 Task: Experiment with the "Truncate Silence" feature to remove pauses in spoken word recordings.
Action: Mouse moved to (71, 5)
Screenshot: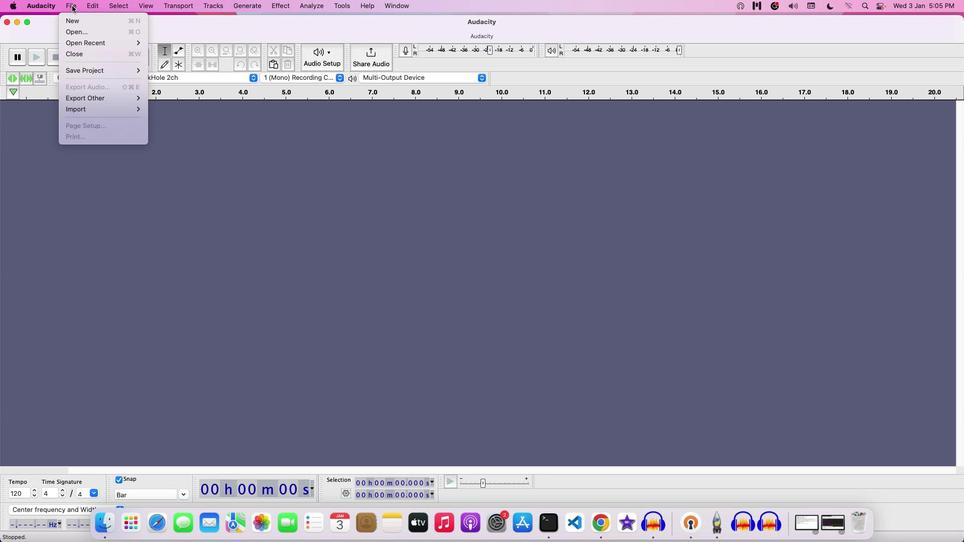 
Action: Mouse pressed left at (71, 5)
Screenshot: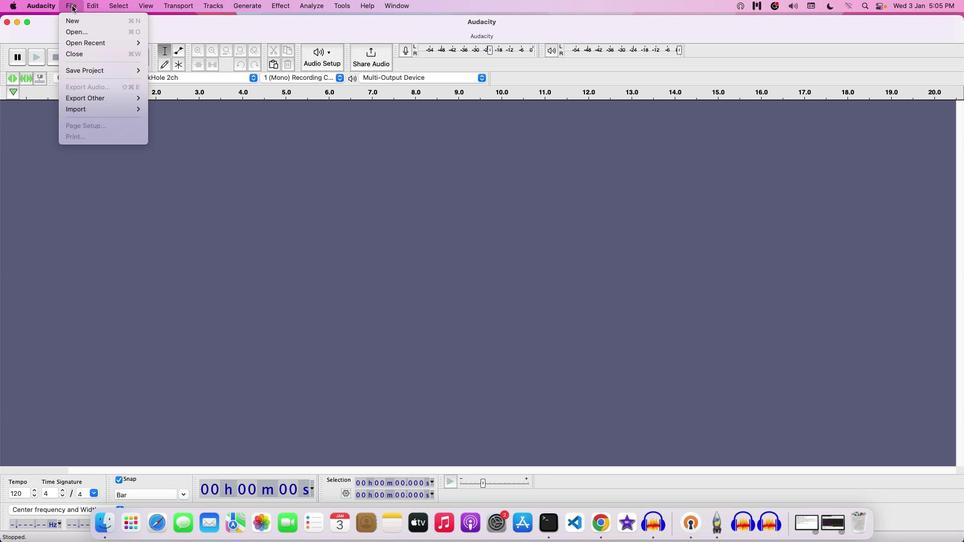 
Action: Mouse moved to (77, 29)
Screenshot: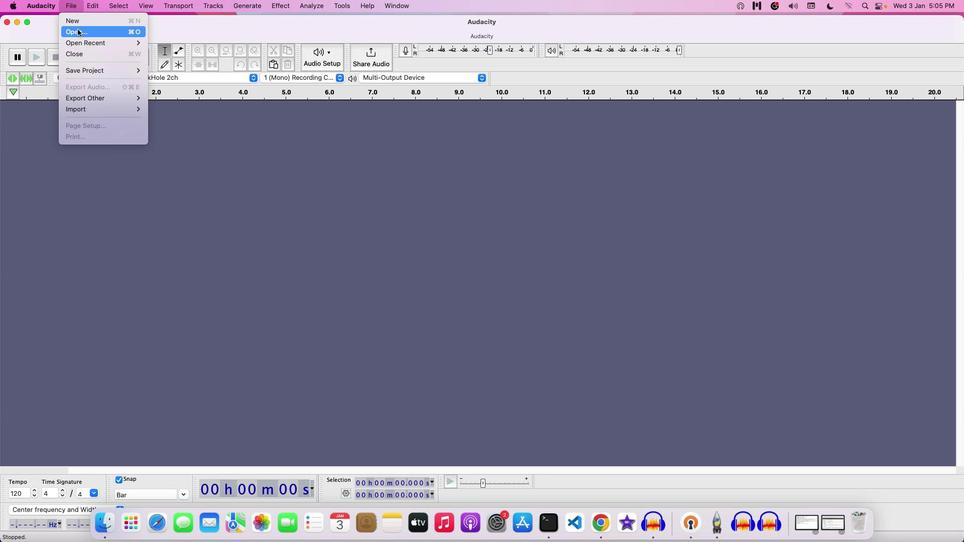 
Action: Mouse pressed left at (77, 29)
Screenshot: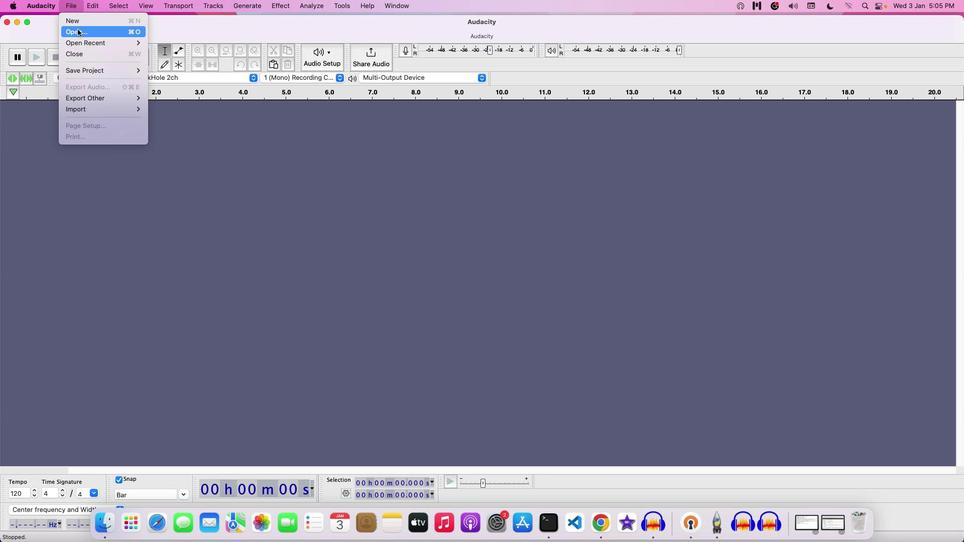 
Action: Mouse moved to (501, 105)
Screenshot: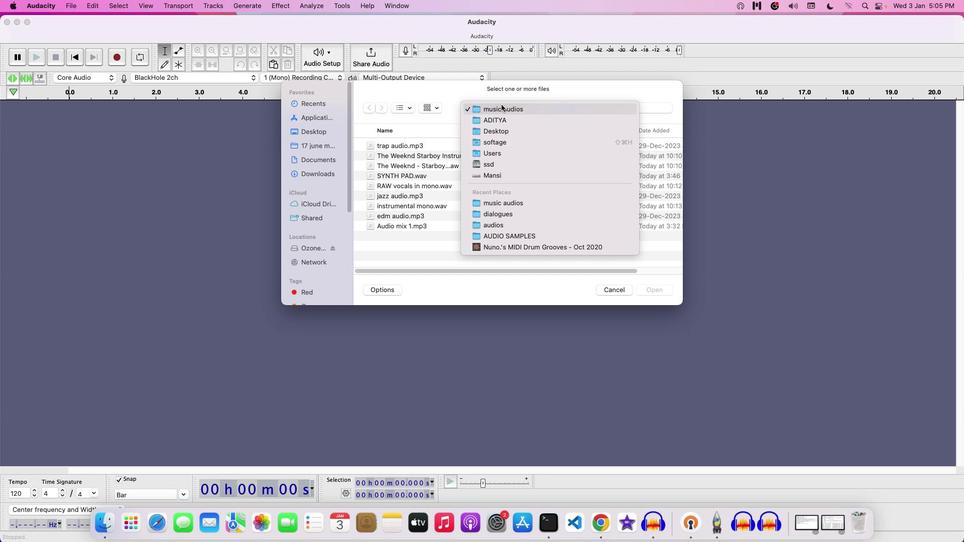 
Action: Mouse pressed left at (501, 105)
Screenshot: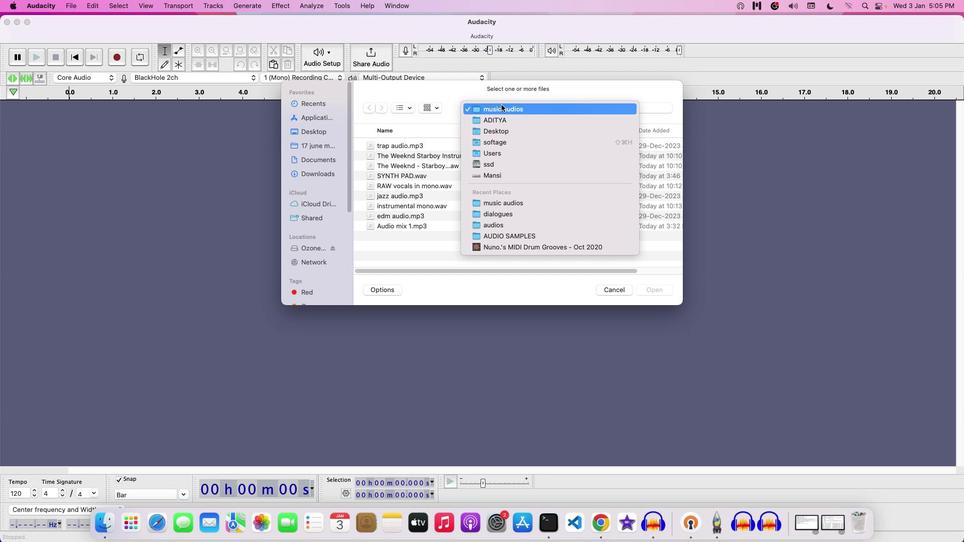 
Action: Mouse moved to (507, 122)
Screenshot: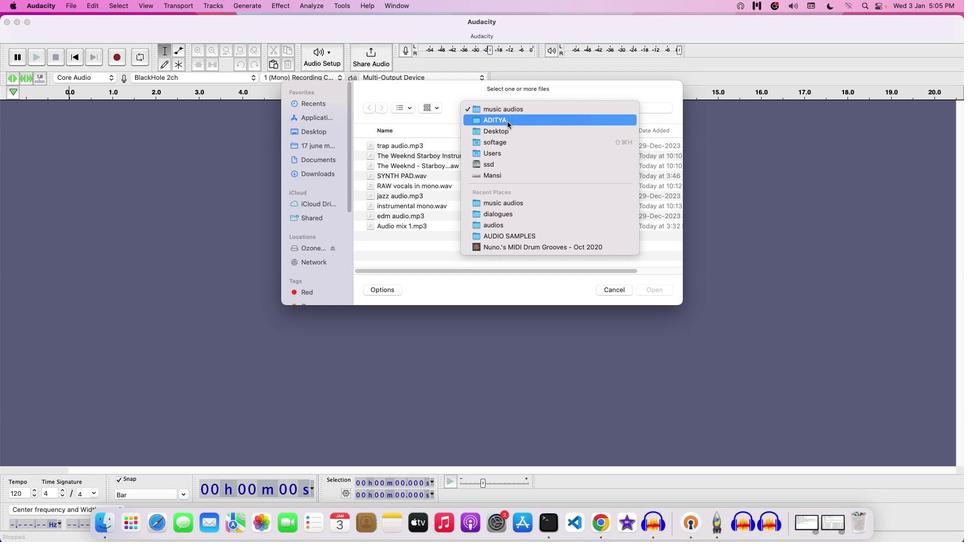 
Action: Mouse pressed left at (507, 122)
Screenshot: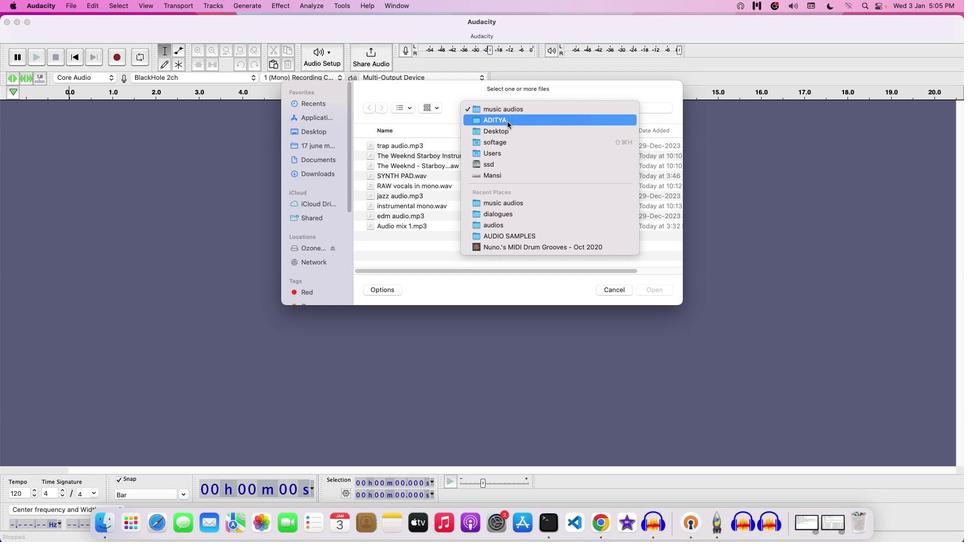 
Action: Mouse moved to (366, 155)
Screenshot: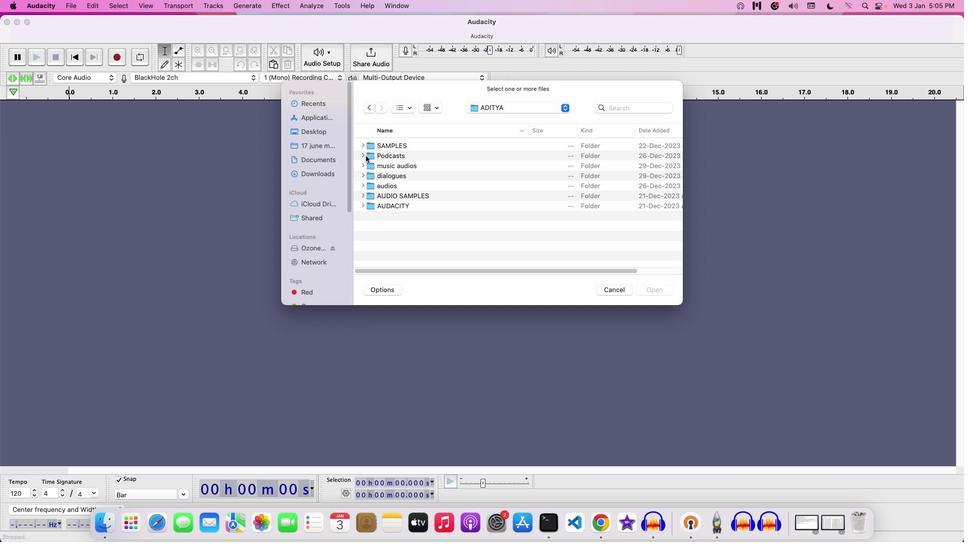 
Action: Mouse pressed left at (366, 155)
Screenshot: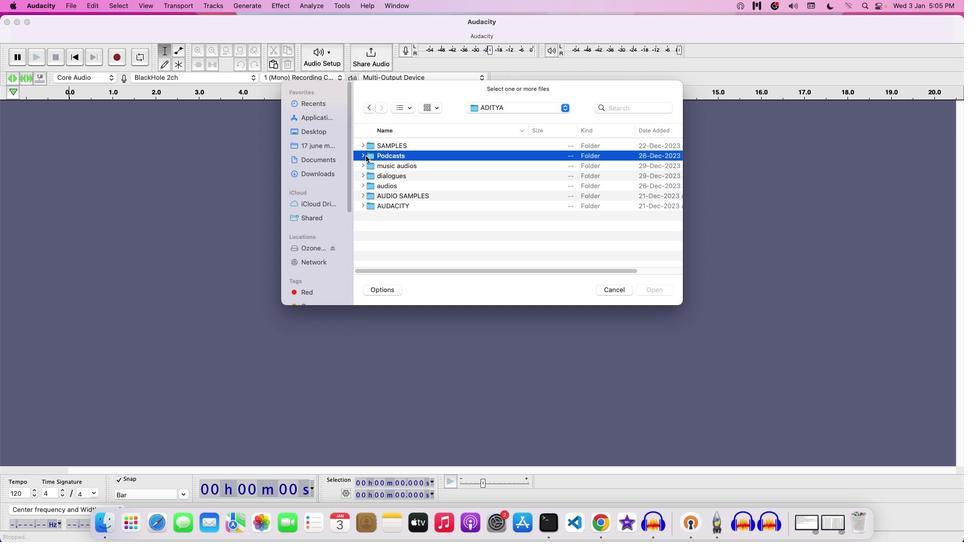
Action: Mouse moved to (364, 155)
Screenshot: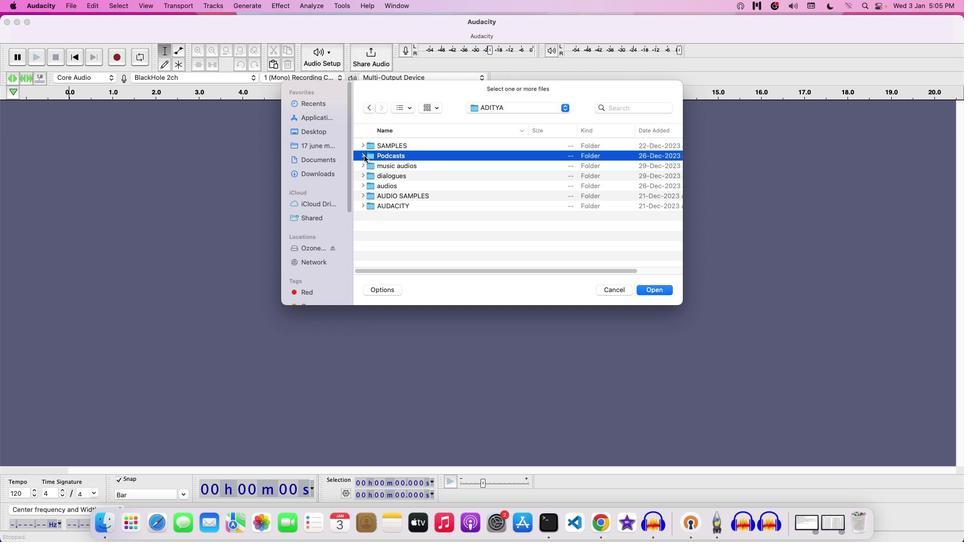 
Action: Mouse pressed left at (364, 155)
Screenshot: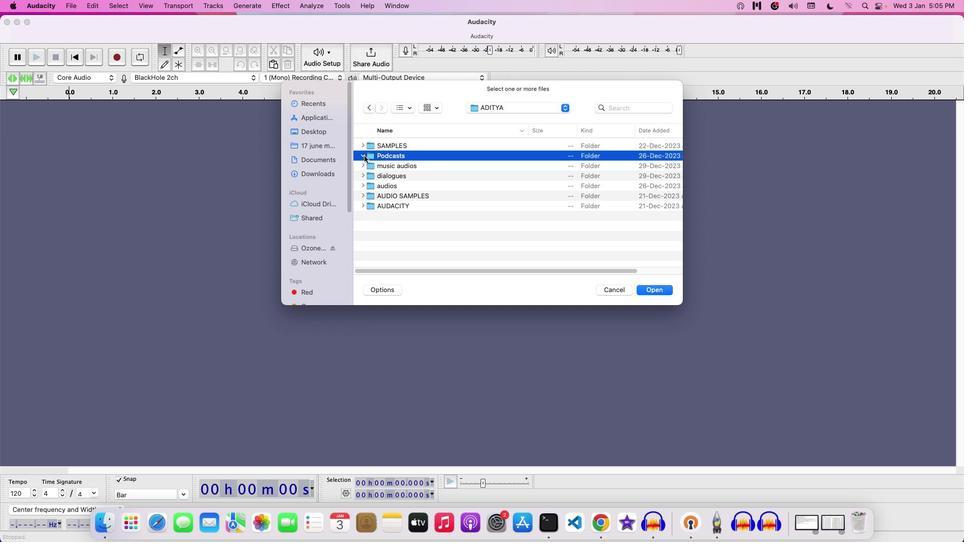 
Action: Mouse moved to (421, 206)
Screenshot: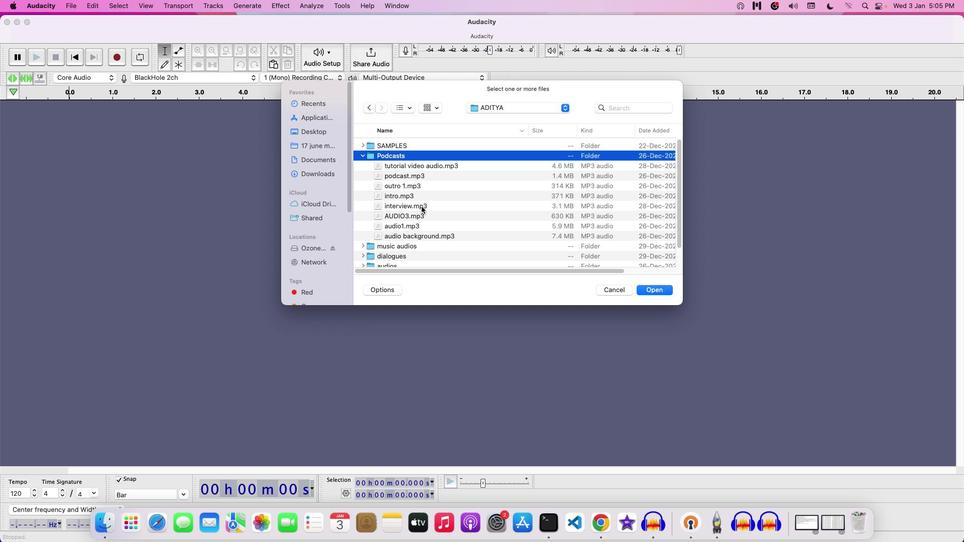 
Action: Mouse pressed left at (421, 206)
Screenshot: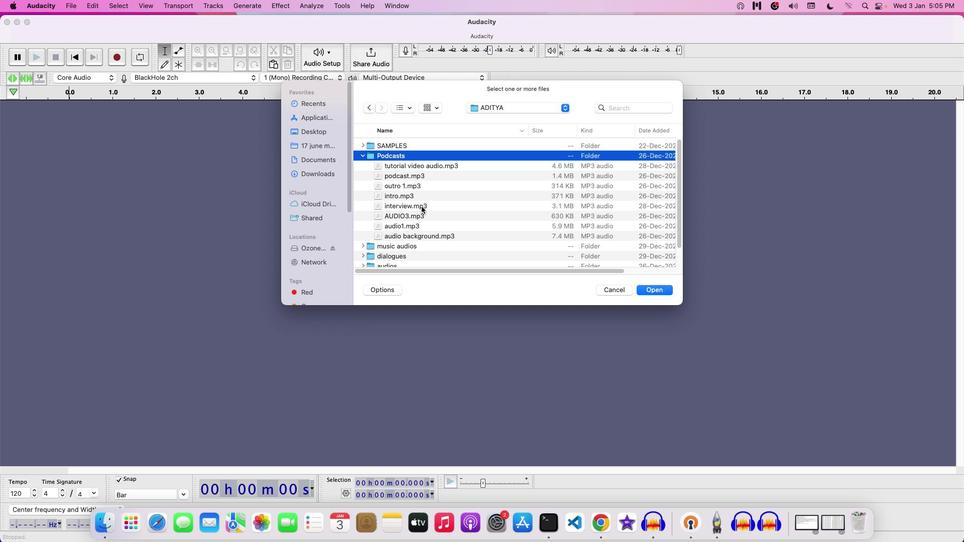 
Action: Mouse moved to (440, 208)
Screenshot: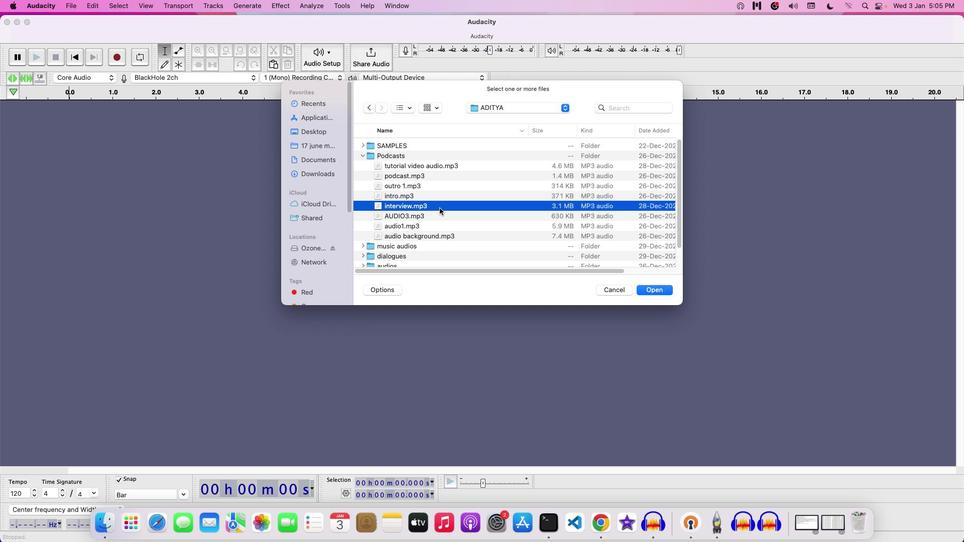 
Action: Mouse pressed left at (440, 208)
Screenshot: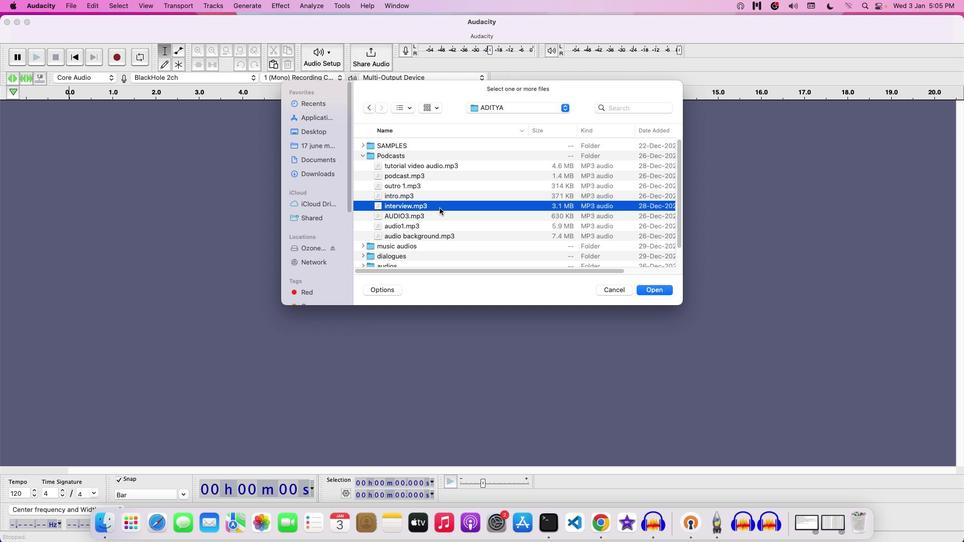 
Action: Mouse moved to (610, 285)
Screenshot: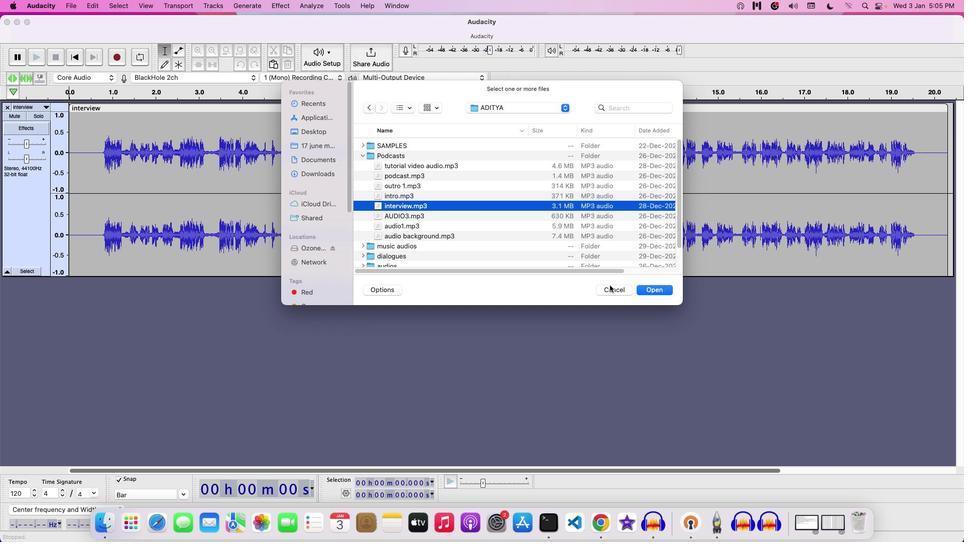 
Action: Mouse pressed left at (610, 285)
Screenshot: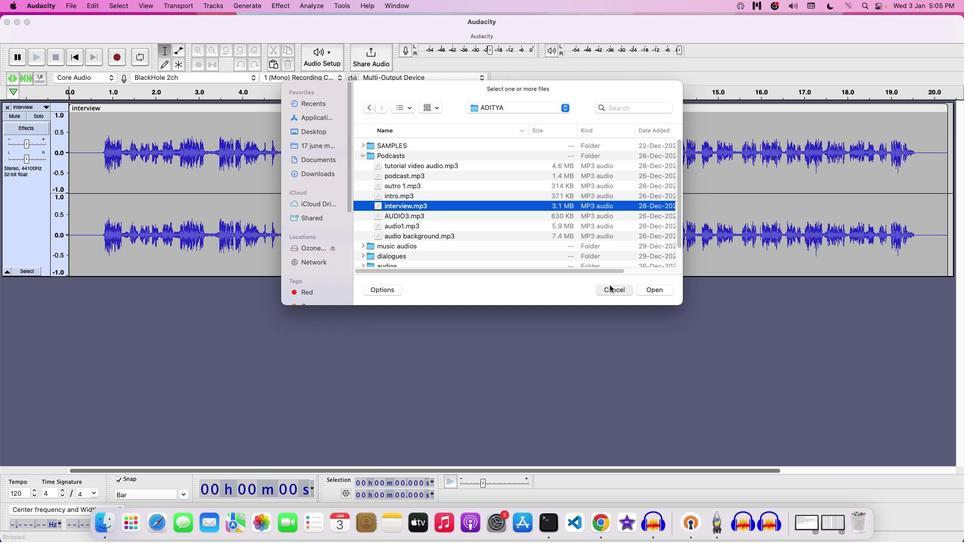 
Action: Mouse moved to (126, 137)
Screenshot: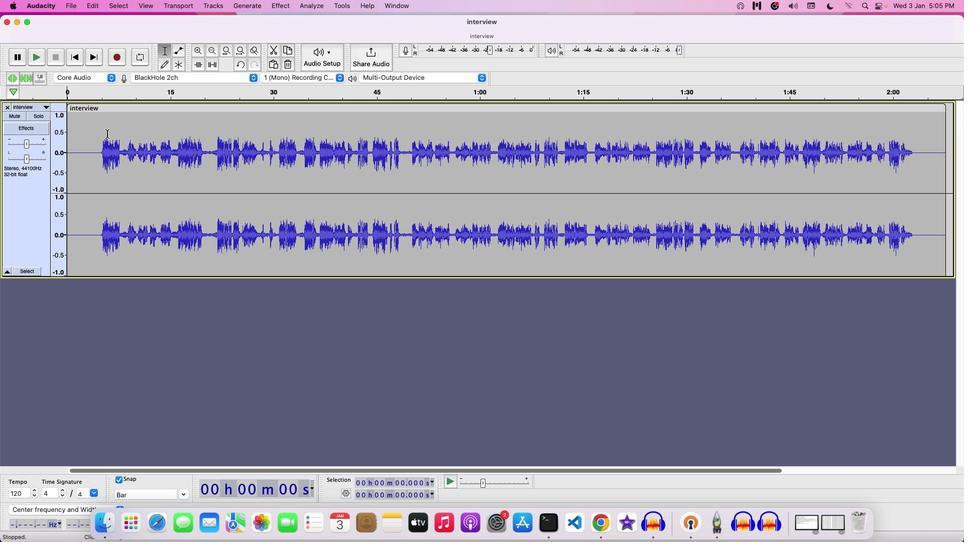 
Action: Key pressed Key.space
Screenshot: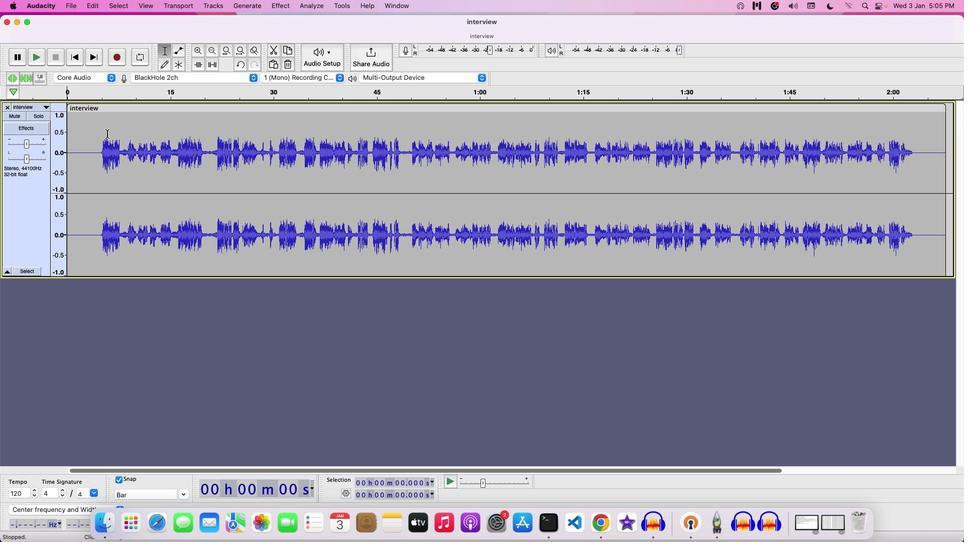 
Action: Mouse moved to (53, 142)
Screenshot: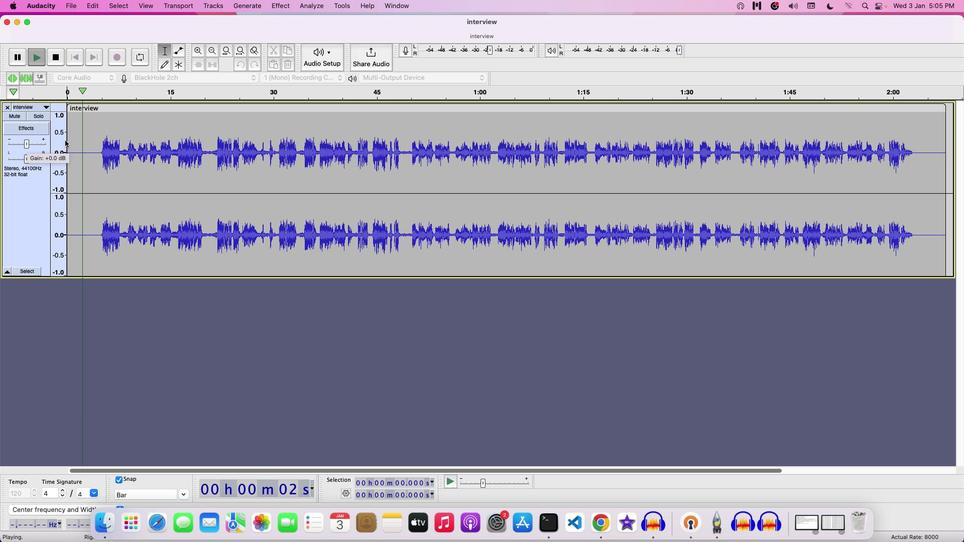 
Action: Key pressed Key.space
Screenshot: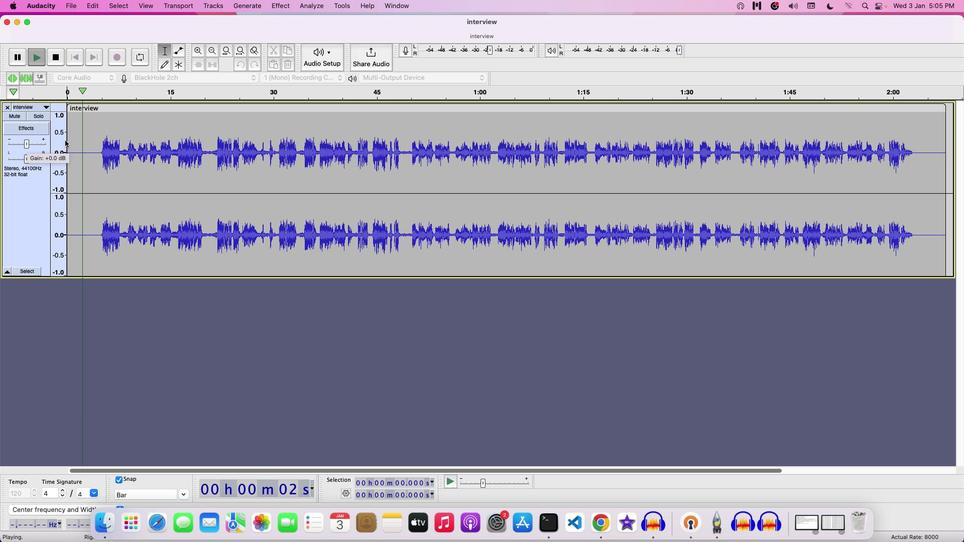 
Action: Mouse moved to (94, 144)
Screenshot: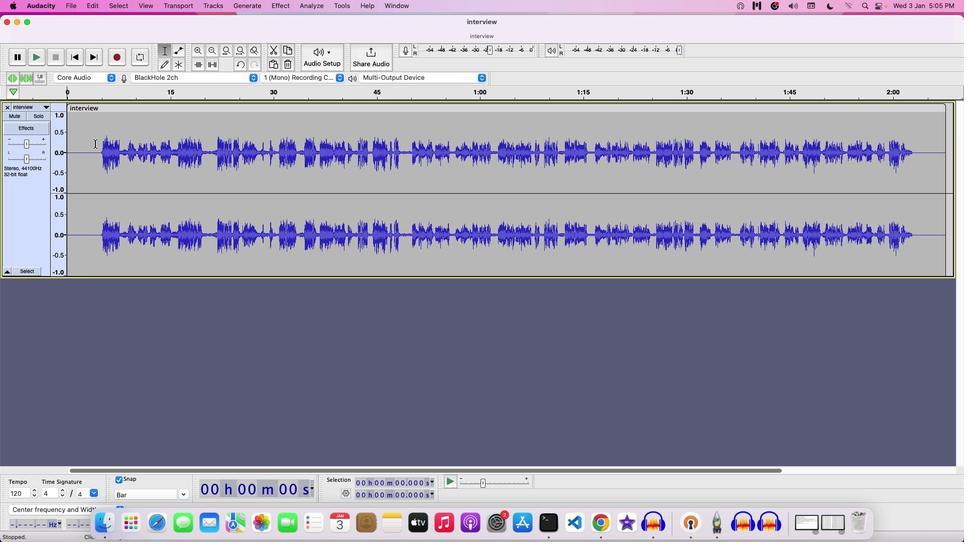 
Action: Mouse pressed left at (94, 144)
Screenshot: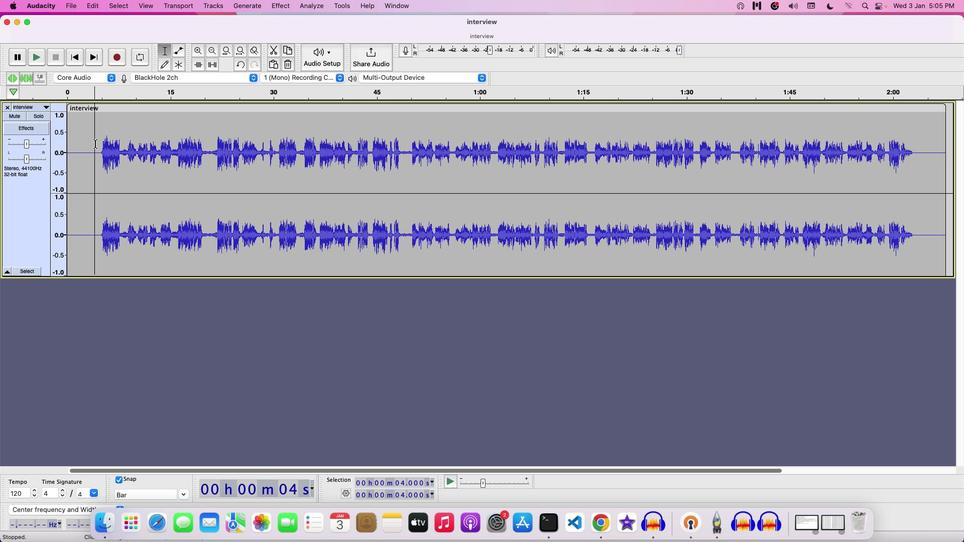 
Action: Key pressed Key.space
Screenshot: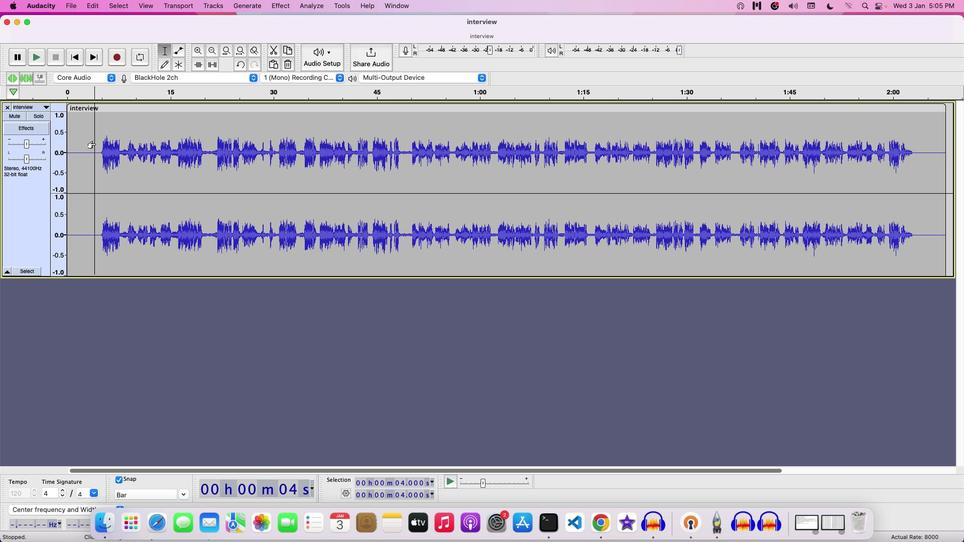 
Action: Mouse moved to (28, 141)
Screenshot: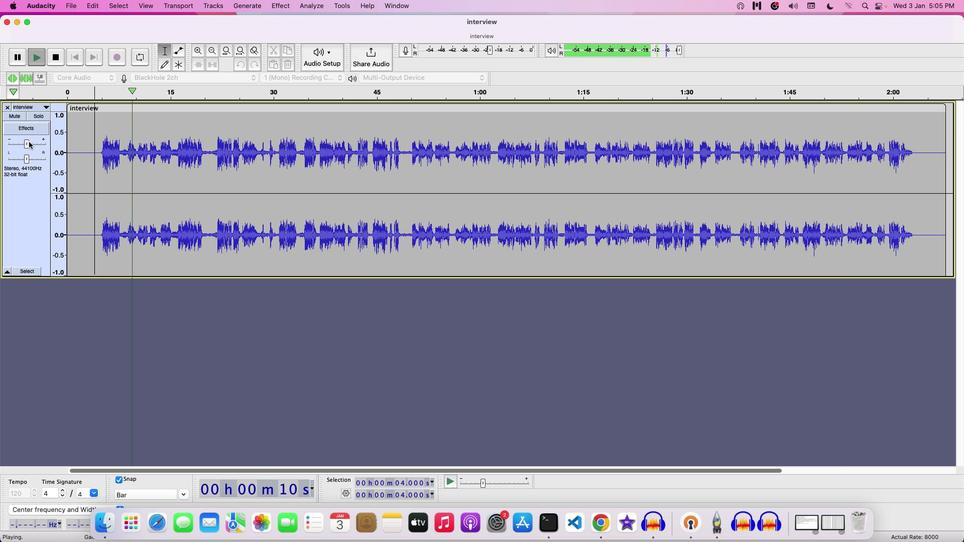 
Action: Mouse pressed left at (28, 141)
Screenshot: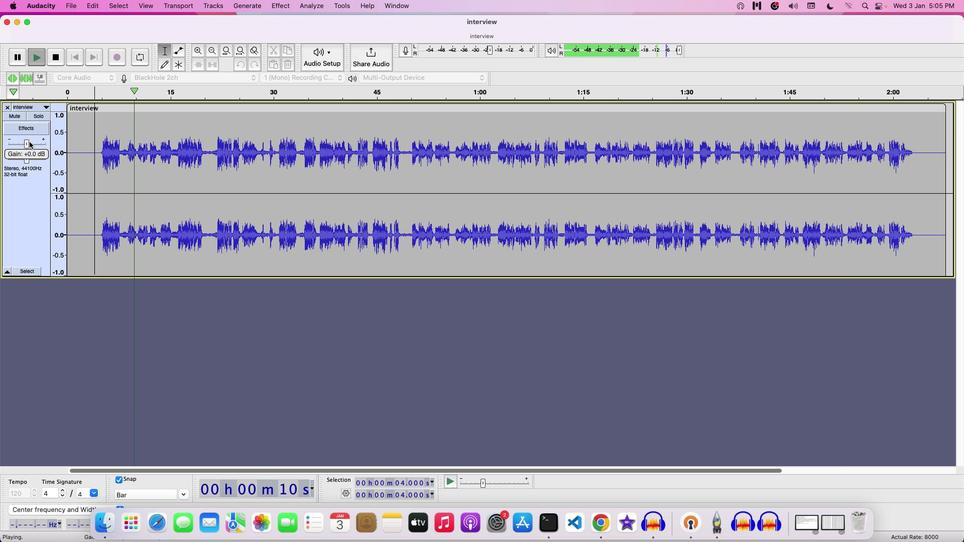 
Action: Mouse moved to (33, 144)
Screenshot: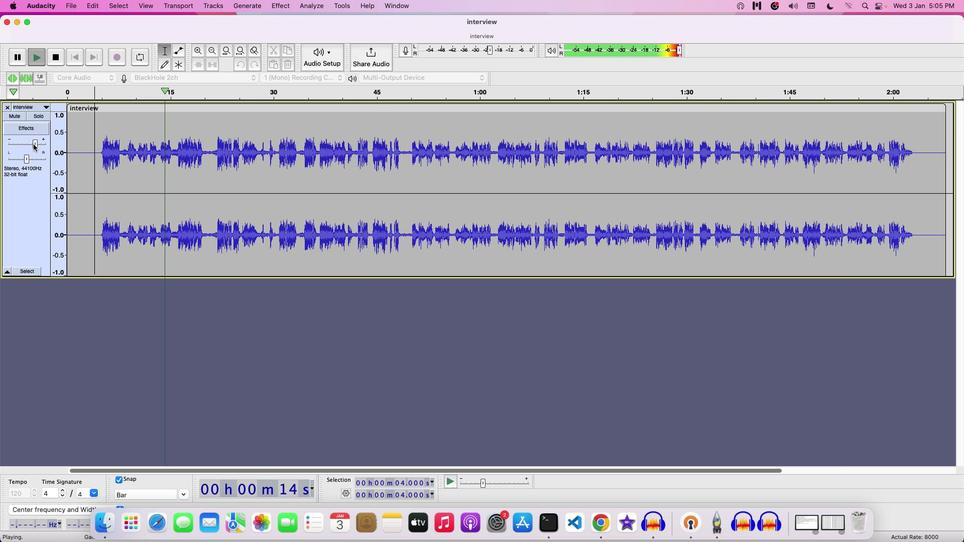 
Action: Mouse pressed left at (33, 144)
Screenshot: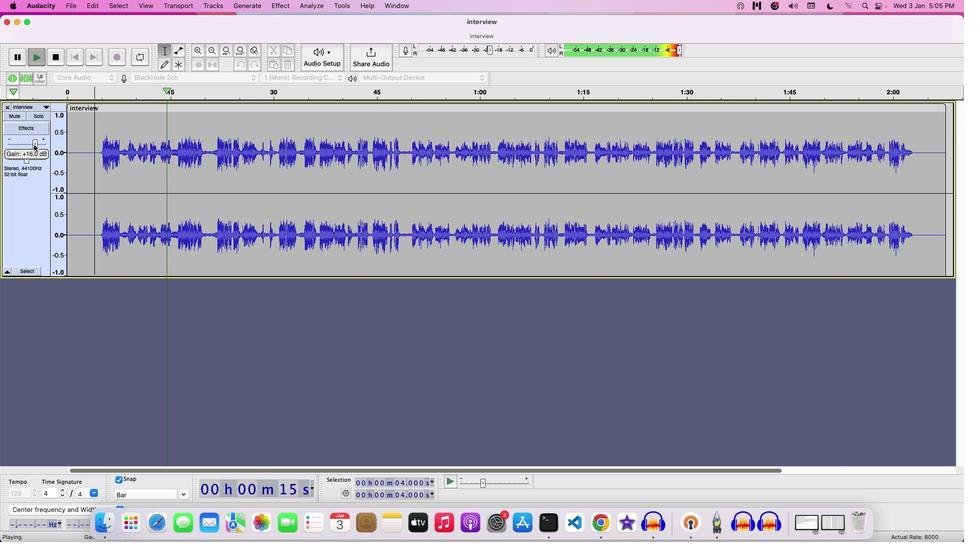 
Action: Mouse moved to (254, 140)
Screenshot: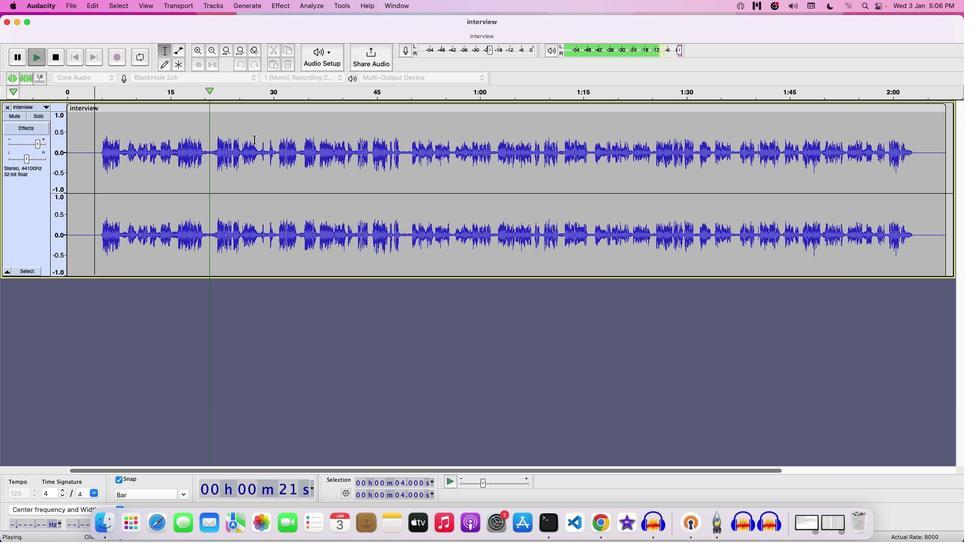 
Action: Key pressed Key.space
Screenshot: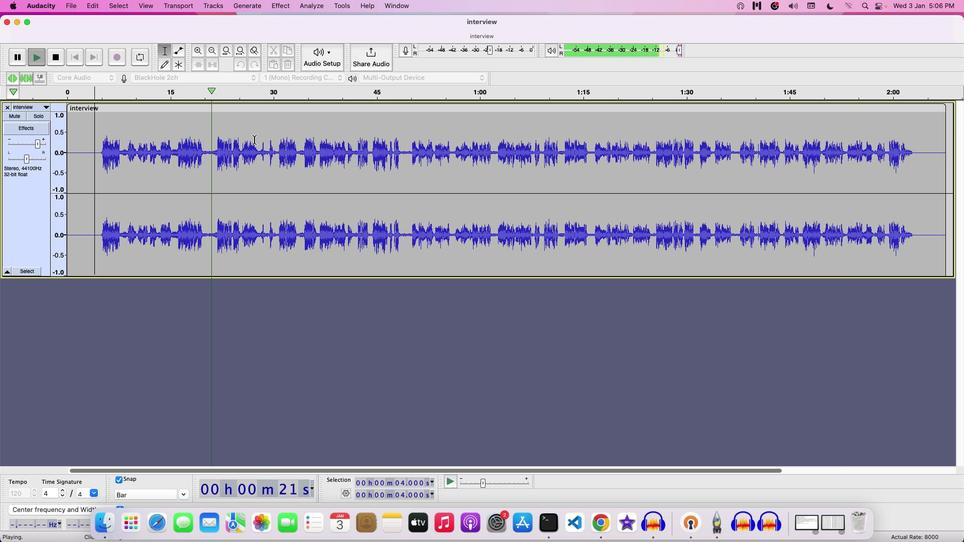 
Action: Mouse moved to (253, 139)
Screenshot: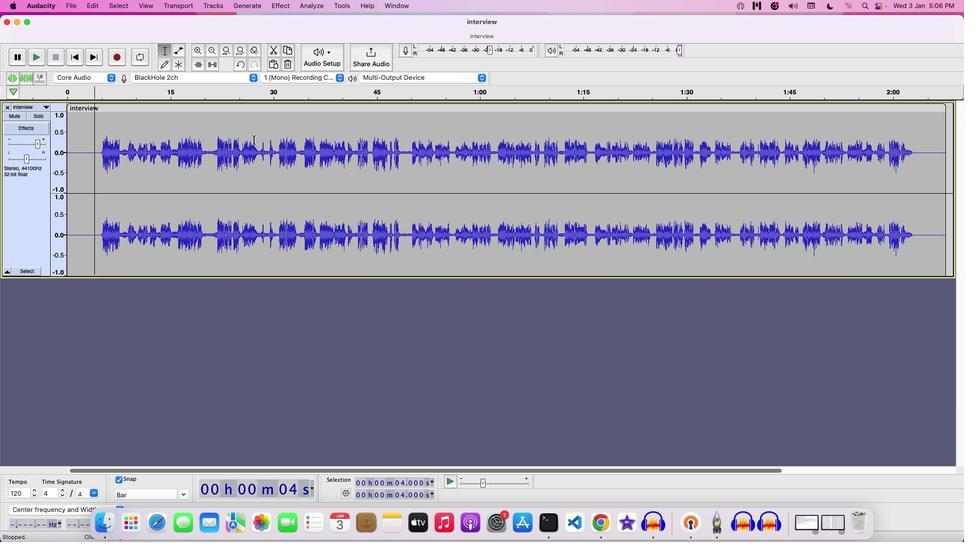 
Action: Mouse pressed left at (253, 139)
Screenshot: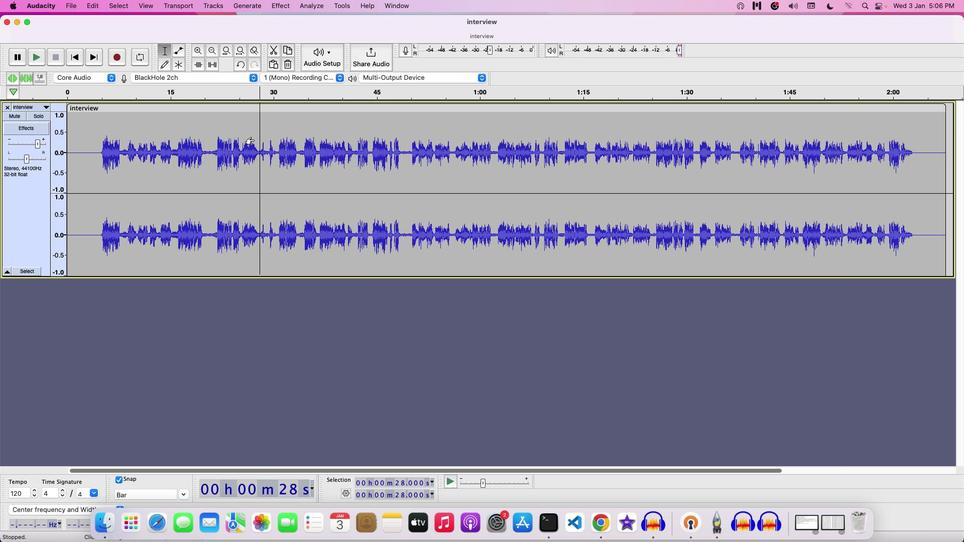 
Action: Mouse pressed left at (253, 139)
Screenshot: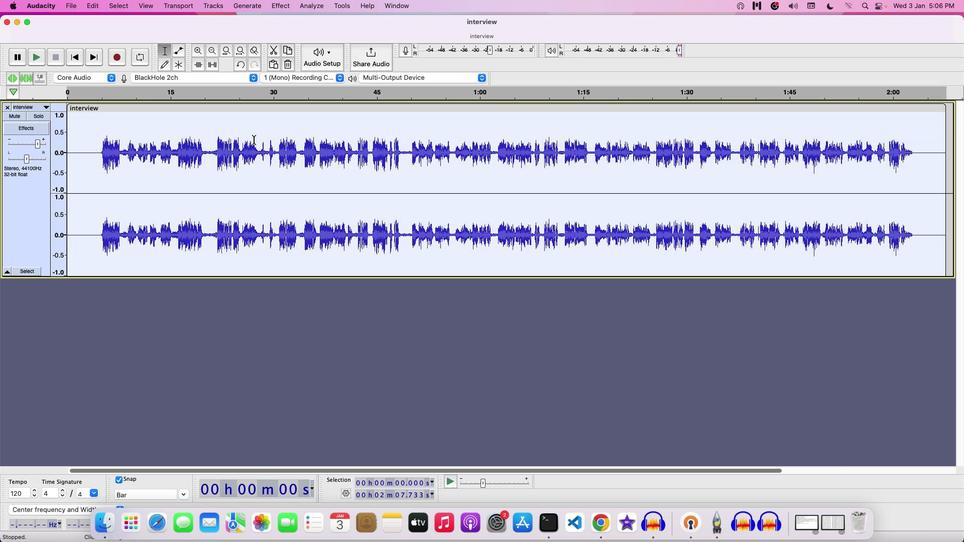 
Action: Mouse moved to (282, 6)
Screenshot: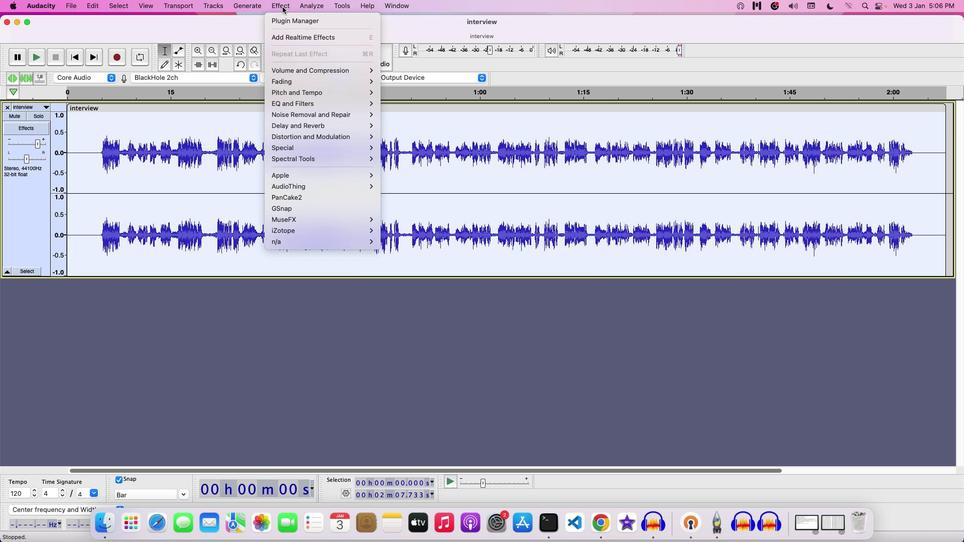 
Action: Mouse pressed left at (282, 6)
Screenshot: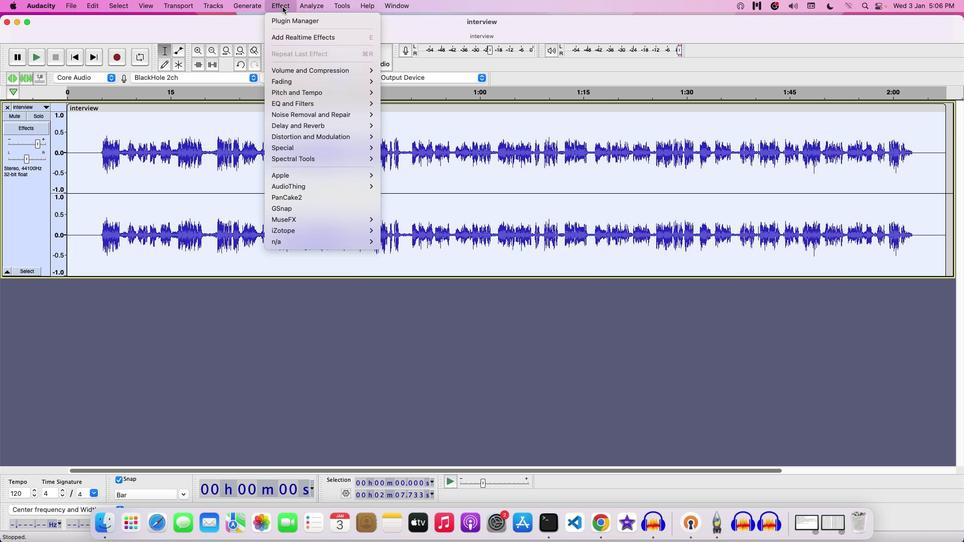 
Action: Mouse moved to (442, 179)
Screenshot: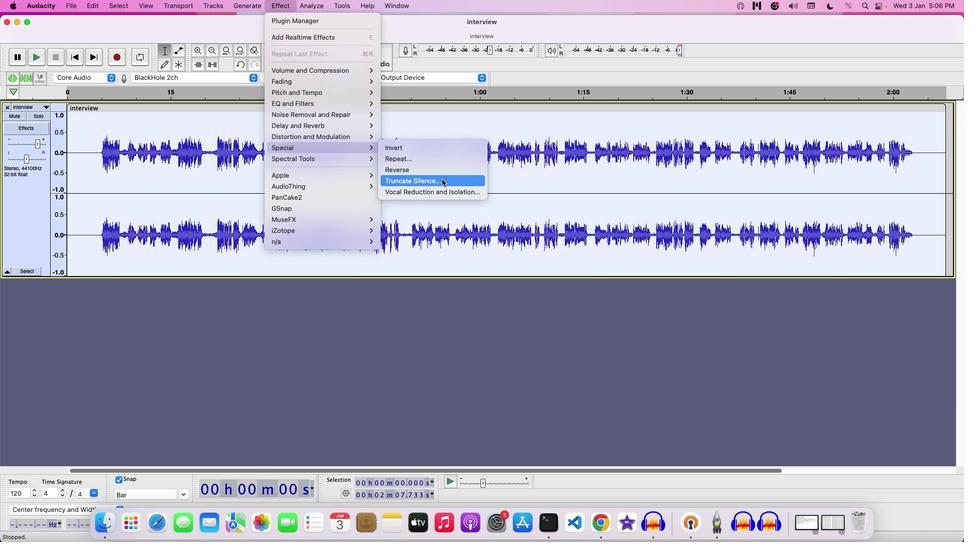 
Action: Mouse pressed left at (442, 179)
Screenshot: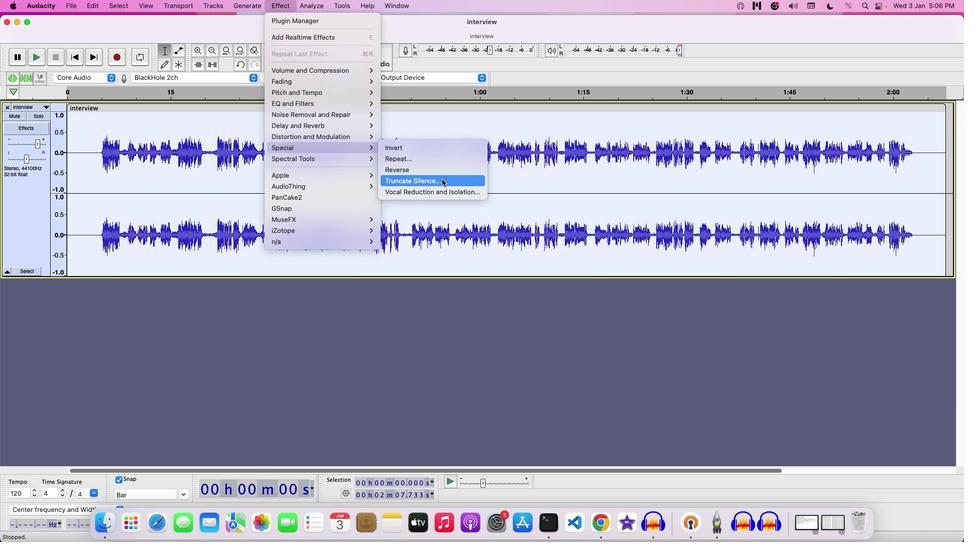 
Action: Mouse moved to (498, 216)
Screenshot: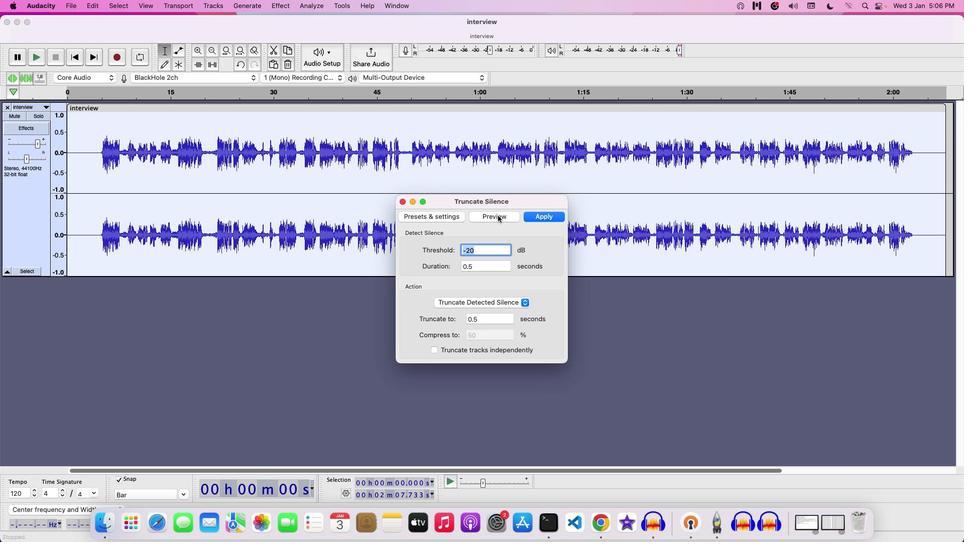 
Action: Mouse pressed left at (498, 216)
Screenshot: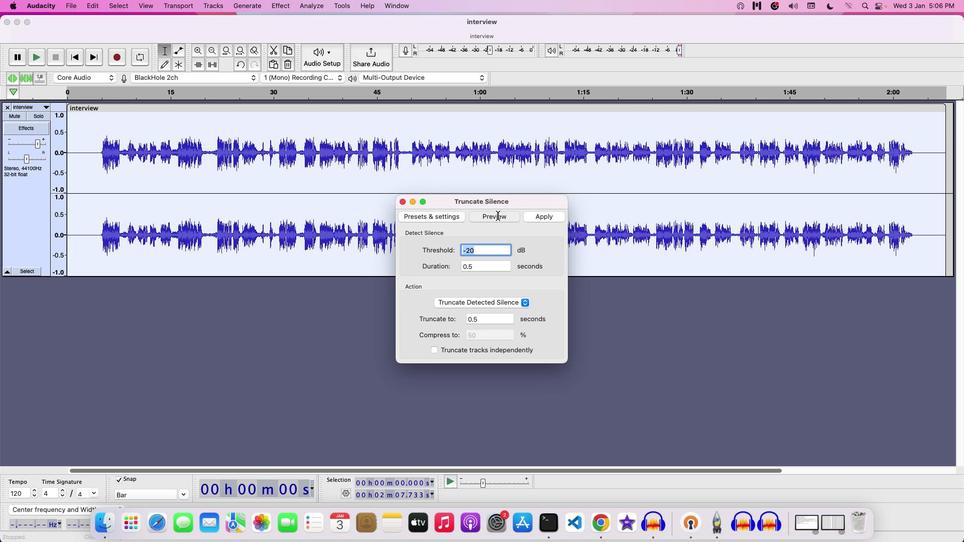 
Action: Mouse moved to (544, 214)
Screenshot: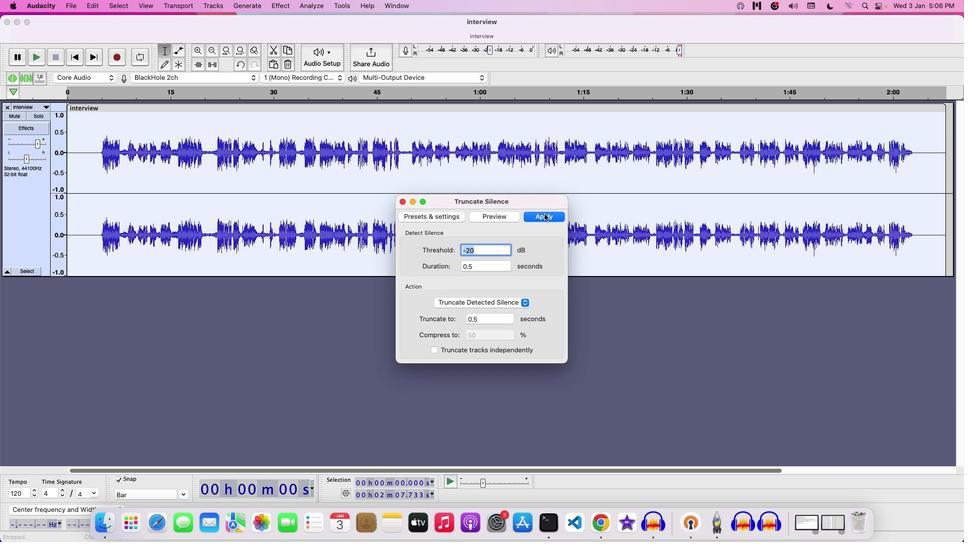 
Action: Mouse pressed left at (544, 214)
Screenshot: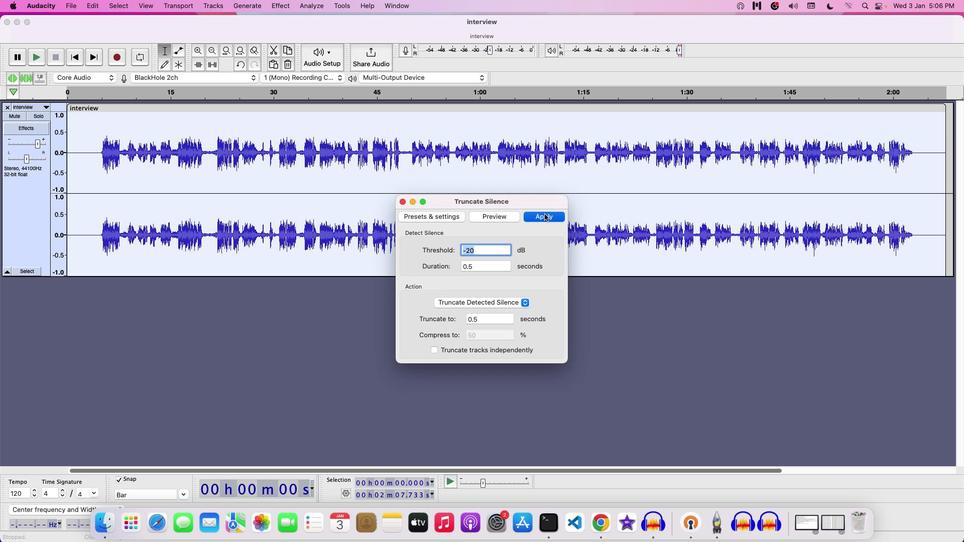 
Action: Mouse moved to (229, 149)
Screenshot: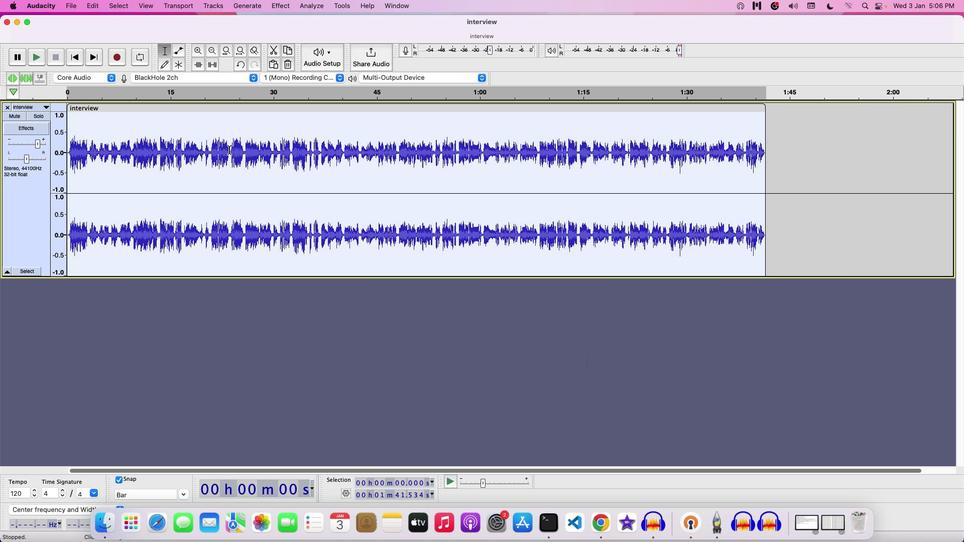 
Action: Key pressed Key.space
Screenshot: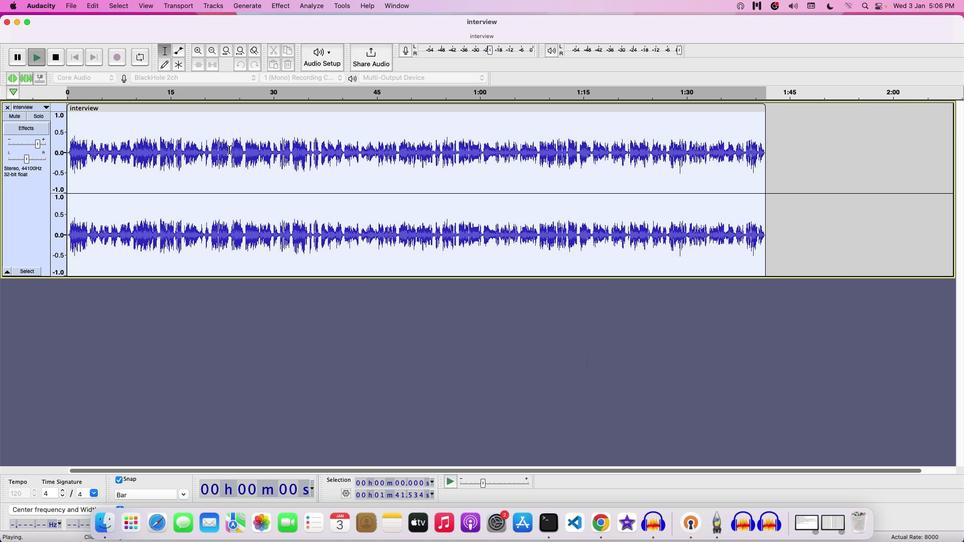 
Action: Mouse moved to (246, 165)
Screenshot: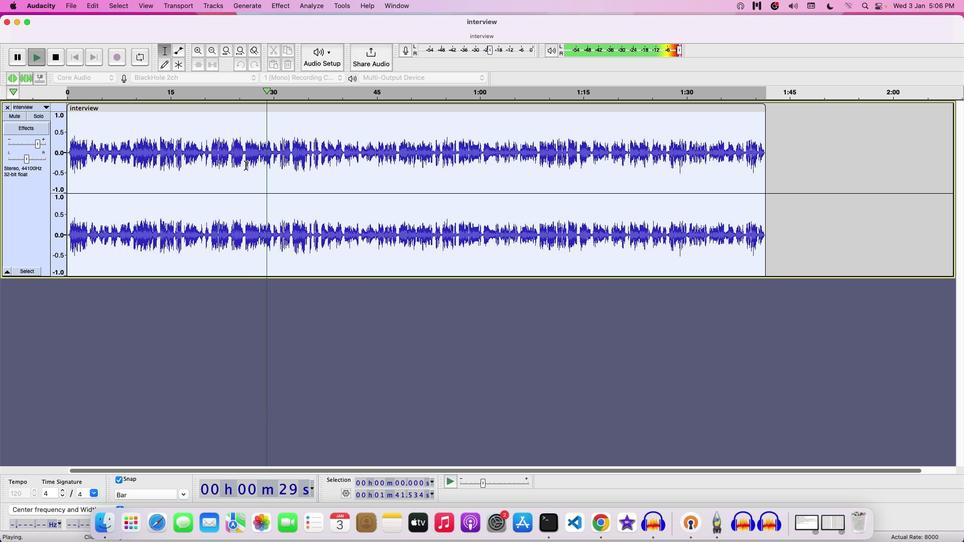 
Action: Key pressed Key.space
Screenshot: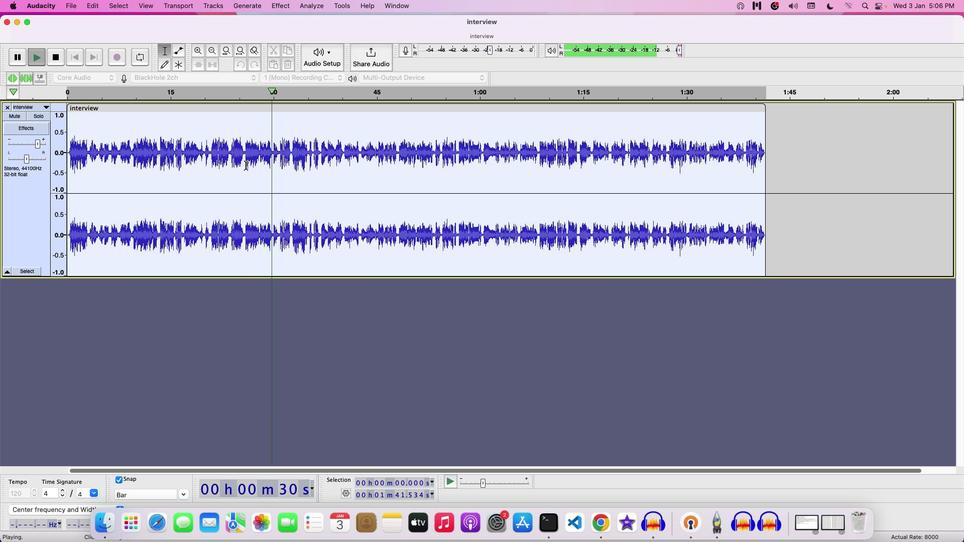 
Action: Mouse moved to (76, 9)
Screenshot: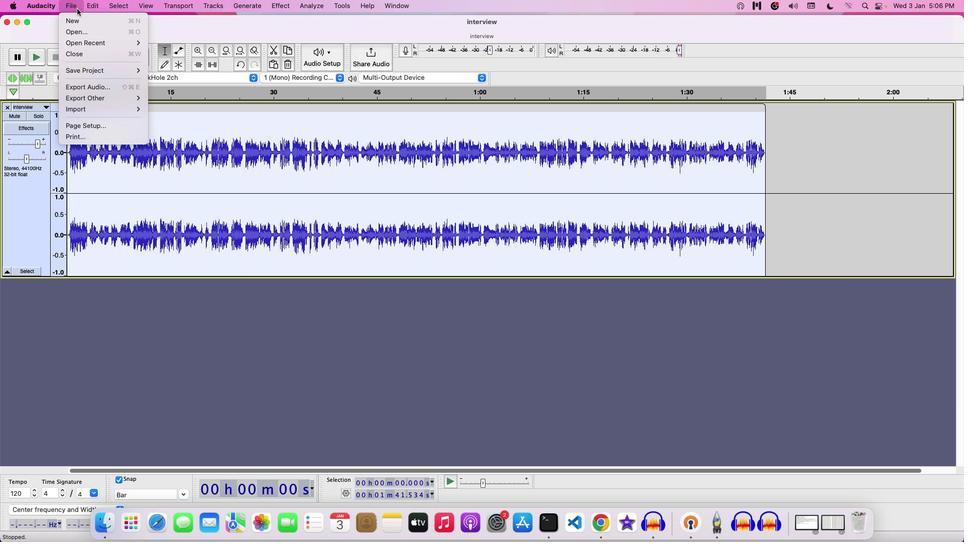 
Action: Mouse pressed left at (76, 9)
Screenshot: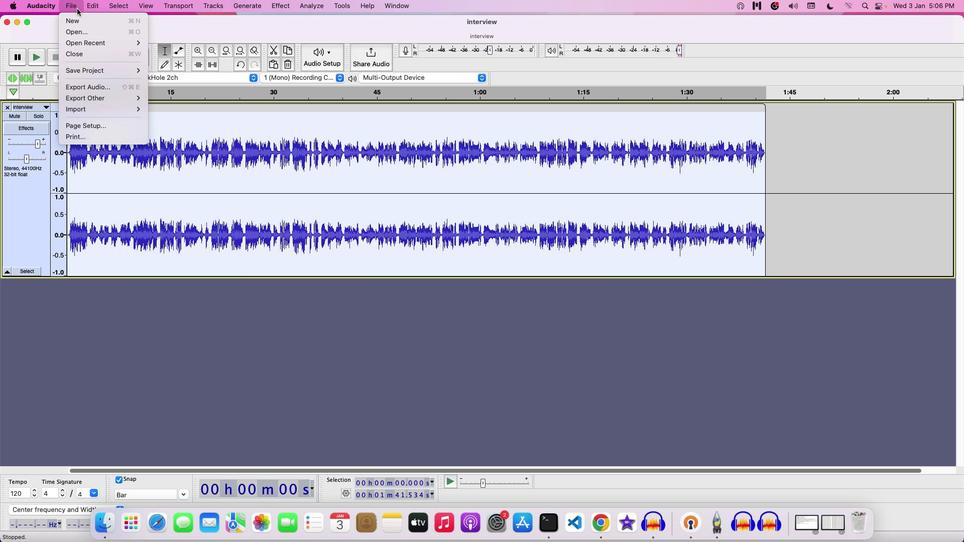 
Action: Mouse moved to (89, 70)
Screenshot: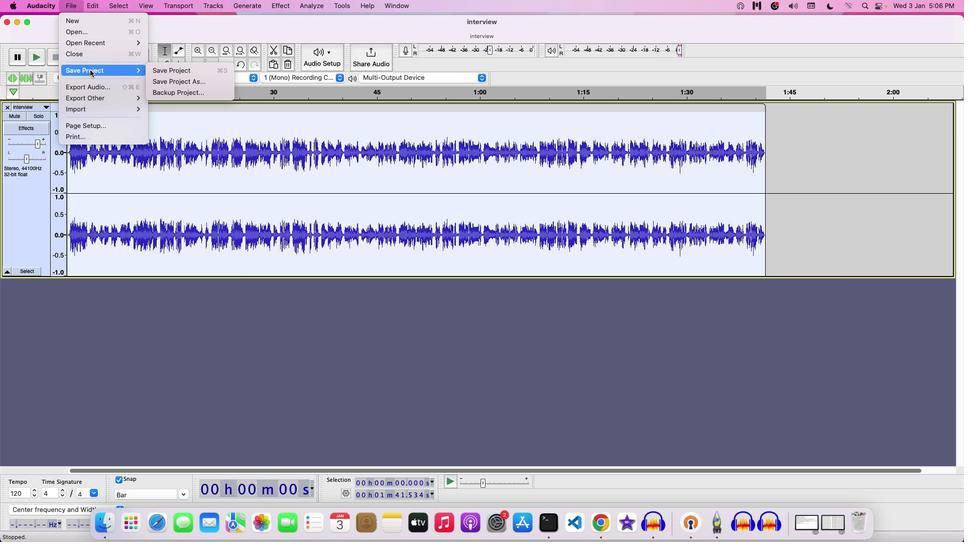 
Action: Mouse pressed left at (89, 70)
Screenshot: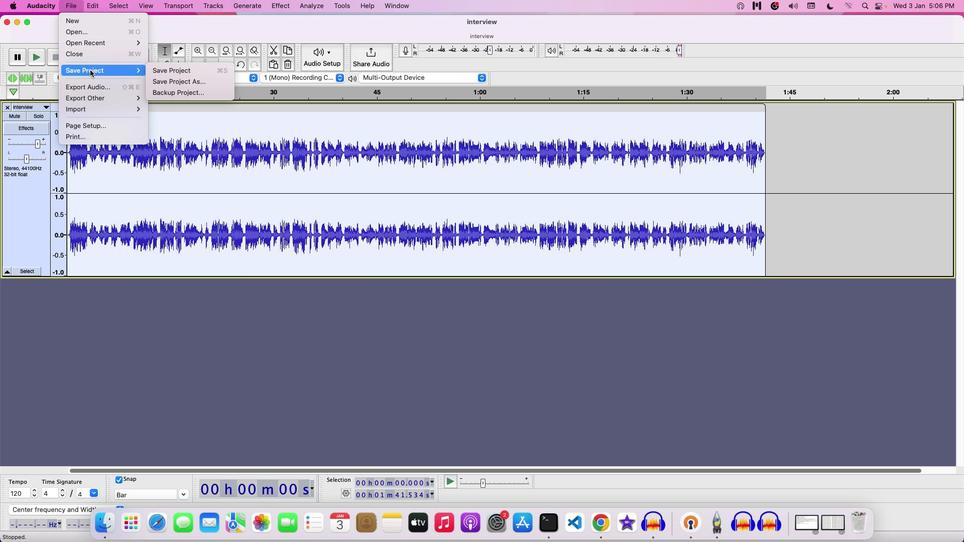 
Action: Mouse moved to (173, 72)
Screenshot: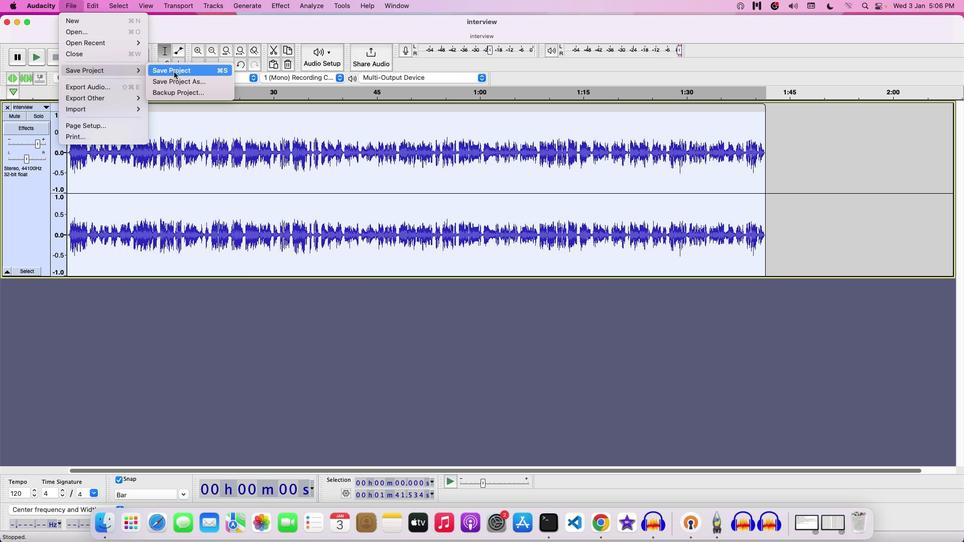 
Action: Mouse pressed left at (173, 72)
Screenshot: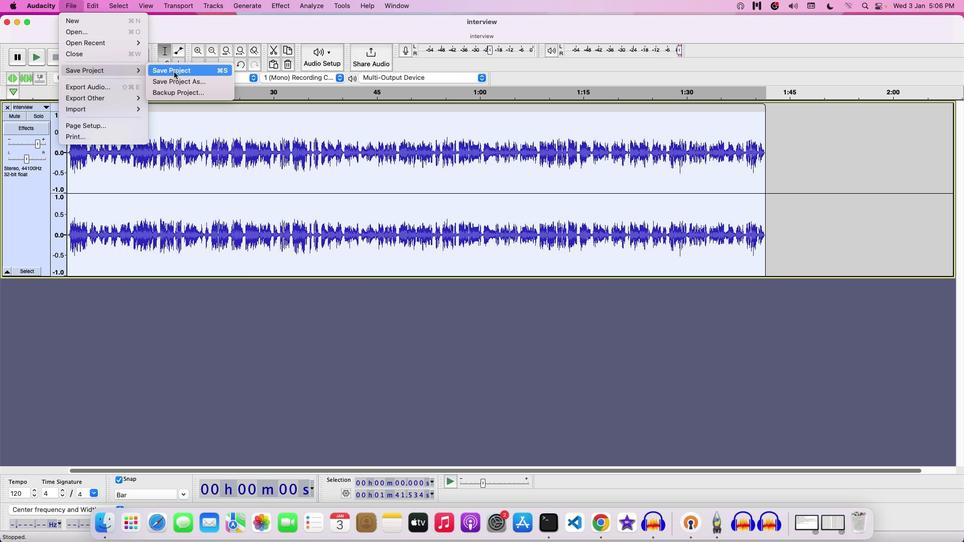
Action: Mouse moved to (410, 137)
Screenshot: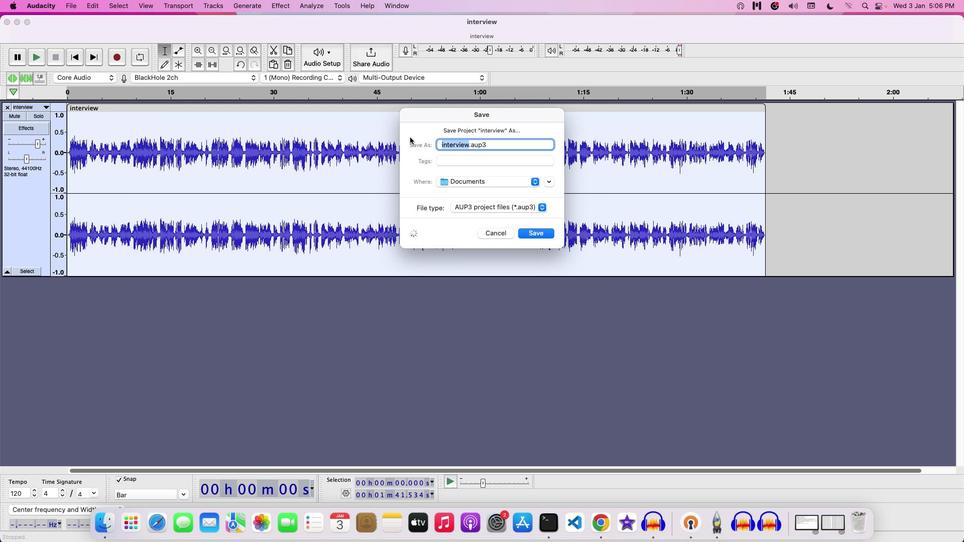 
Action: Key pressed Key.backspace'A''P''P''L''Y''I''N''G'Key.space'T''R''U''N''C''A''T''E'Key.space'S''I''L''E''N''C''E'
Screenshot: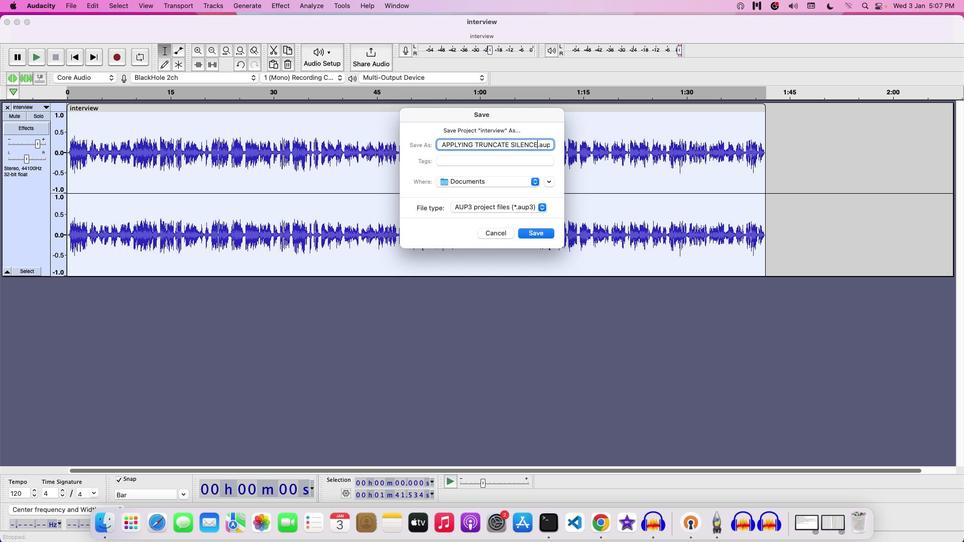 
Action: Mouse moved to (533, 236)
Screenshot: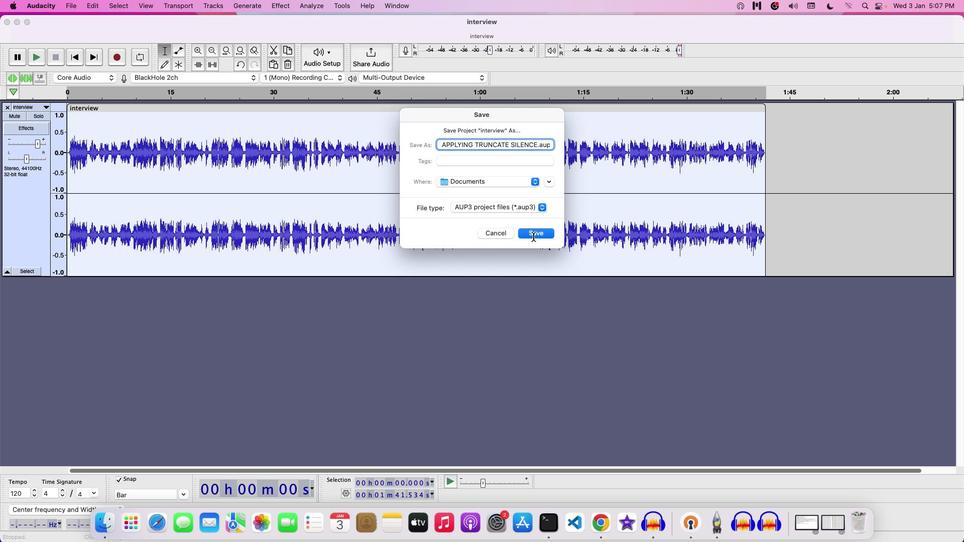 
Action: Mouse pressed left at (533, 236)
Screenshot: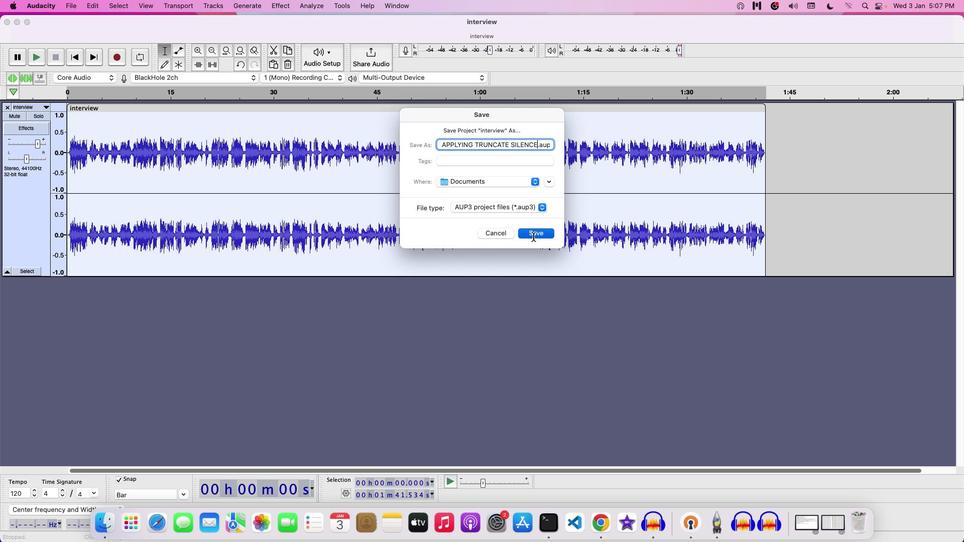 
Action: Mouse moved to (532, 236)
Screenshot: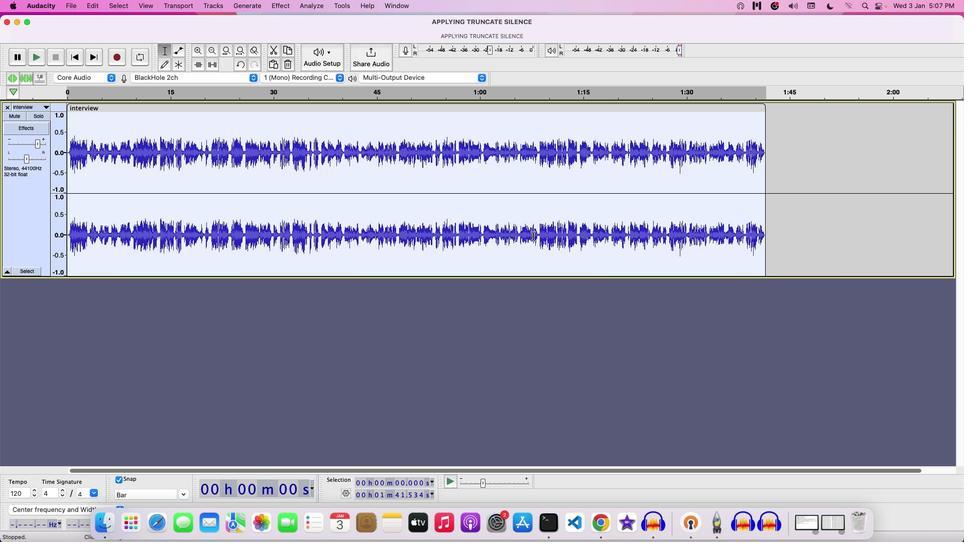 
